 Task: Remove review limits from all repositories.
Action: Mouse moved to (960, 81)
Screenshot: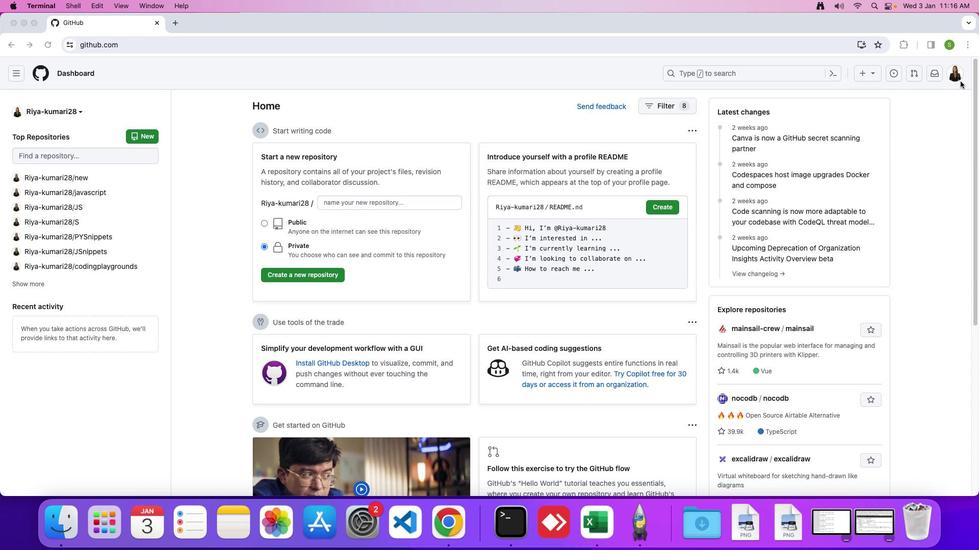 
Action: Mouse pressed left at (960, 81)
Screenshot: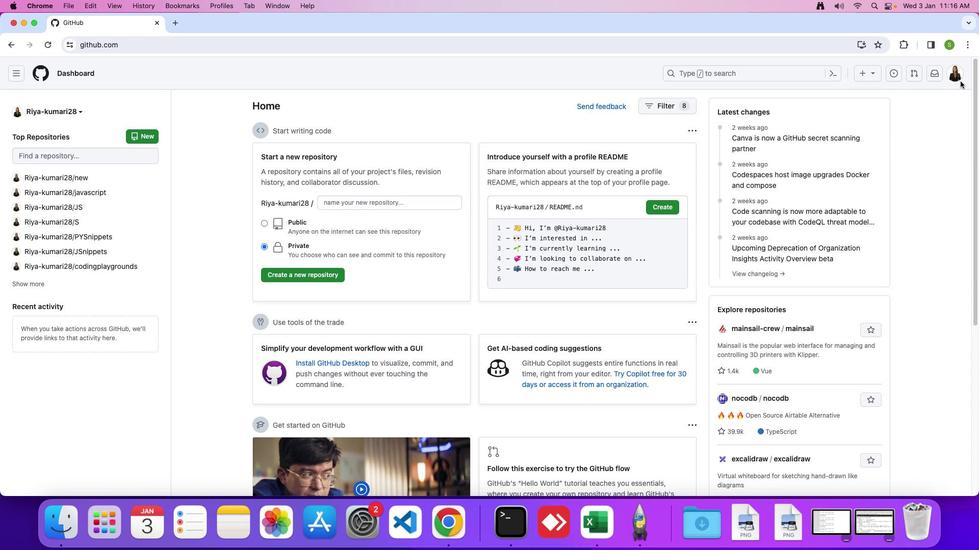 
Action: Mouse moved to (955, 75)
Screenshot: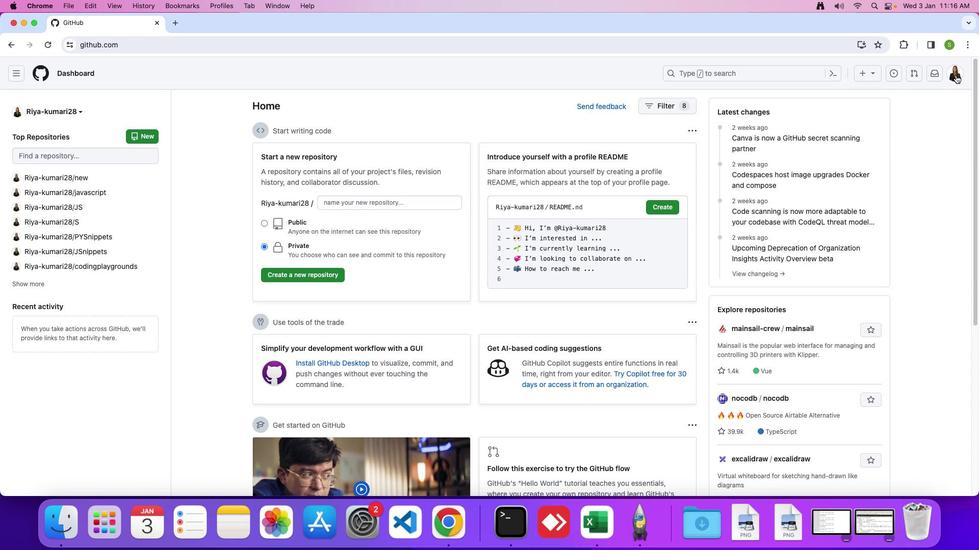 
Action: Mouse pressed left at (955, 75)
Screenshot: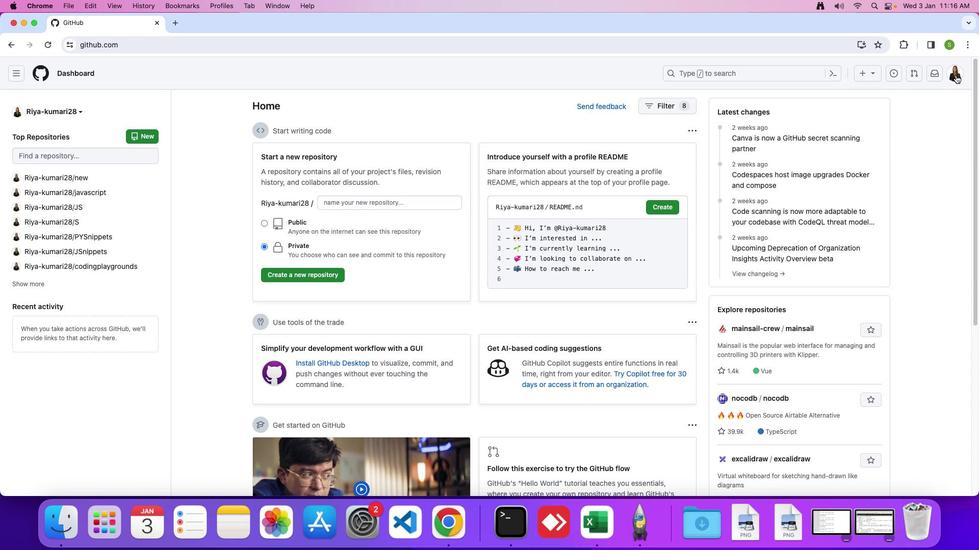 
Action: Mouse moved to (866, 352)
Screenshot: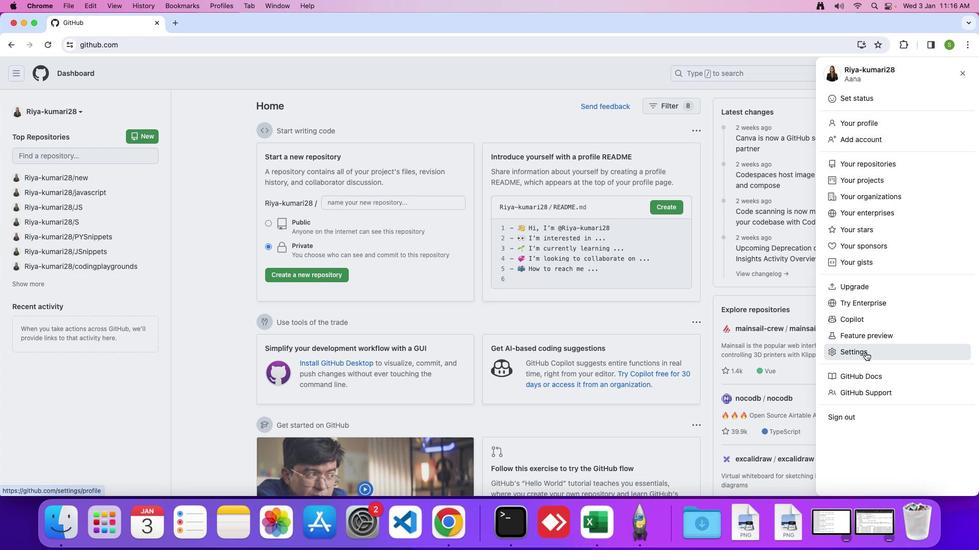 
Action: Mouse pressed left at (866, 352)
Screenshot: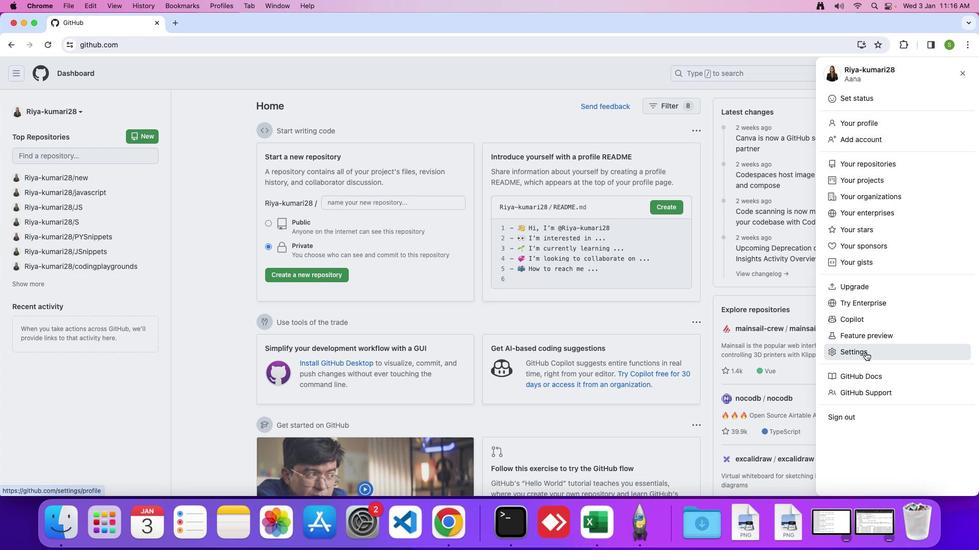 
Action: Mouse moved to (298, 368)
Screenshot: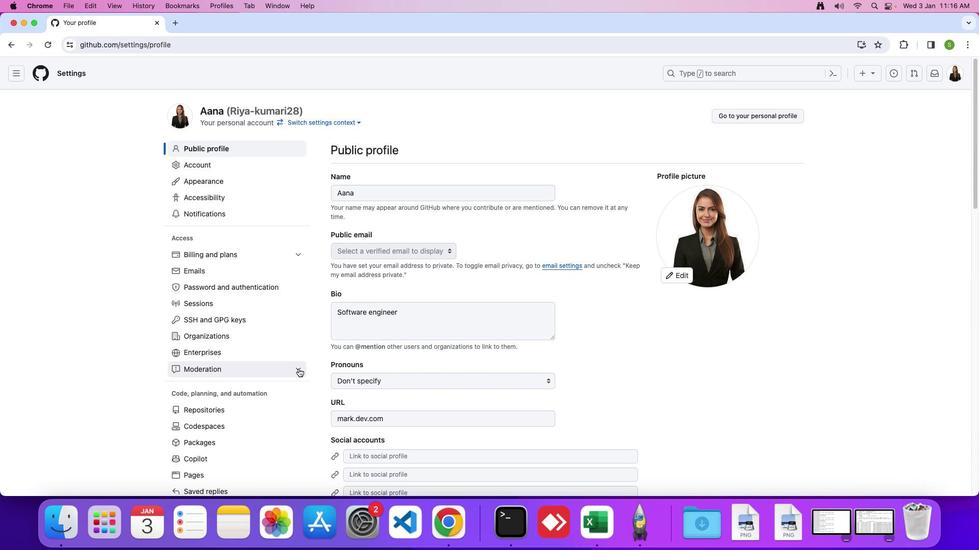 
Action: Mouse pressed left at (298, 368)
Screenshot: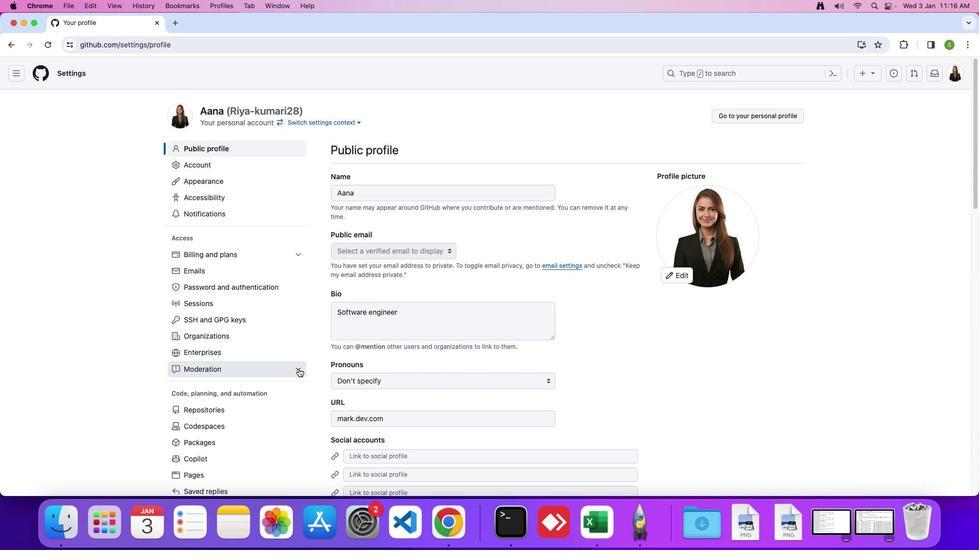 
Action: Mouse moved to (249, 414)
Screenshot: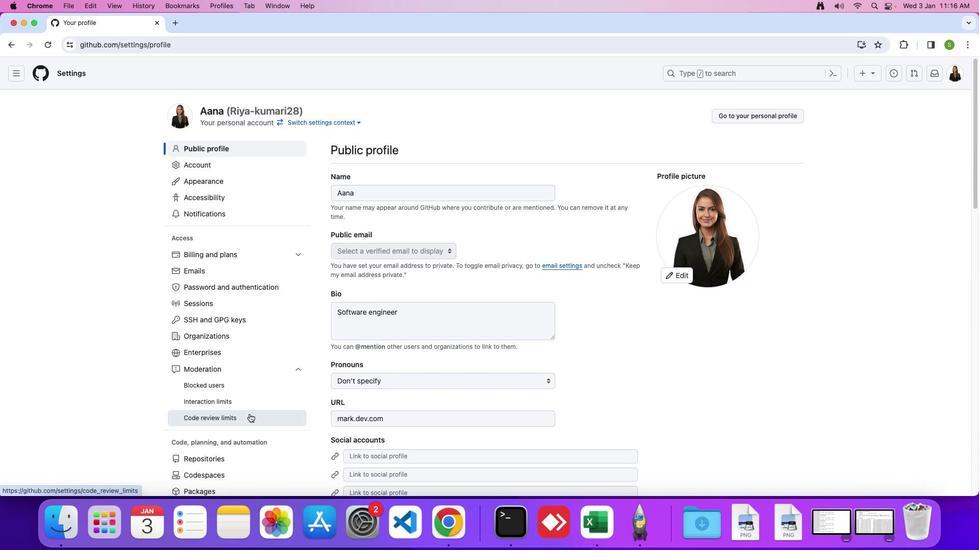 
Action: Mouse pressed left at (249, 414)
Screenshot: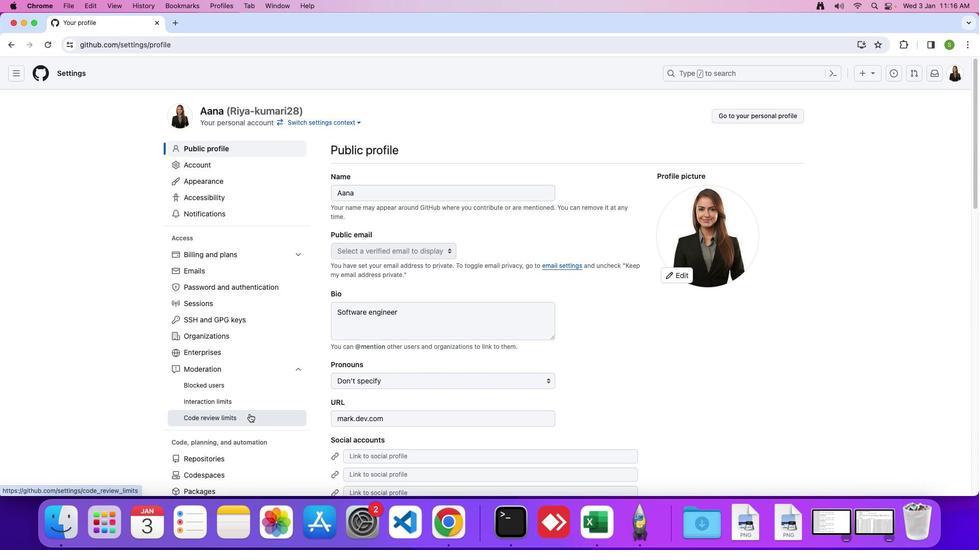 
Action: Mouse moved to (505, 256)
Screenshot: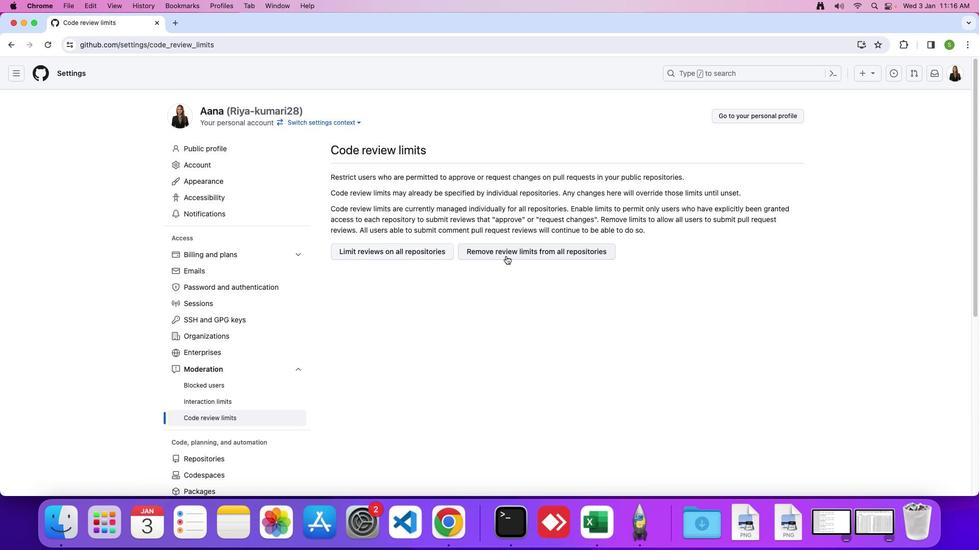 
Action: Mouse pressed left at (505, 256)
Screenshot: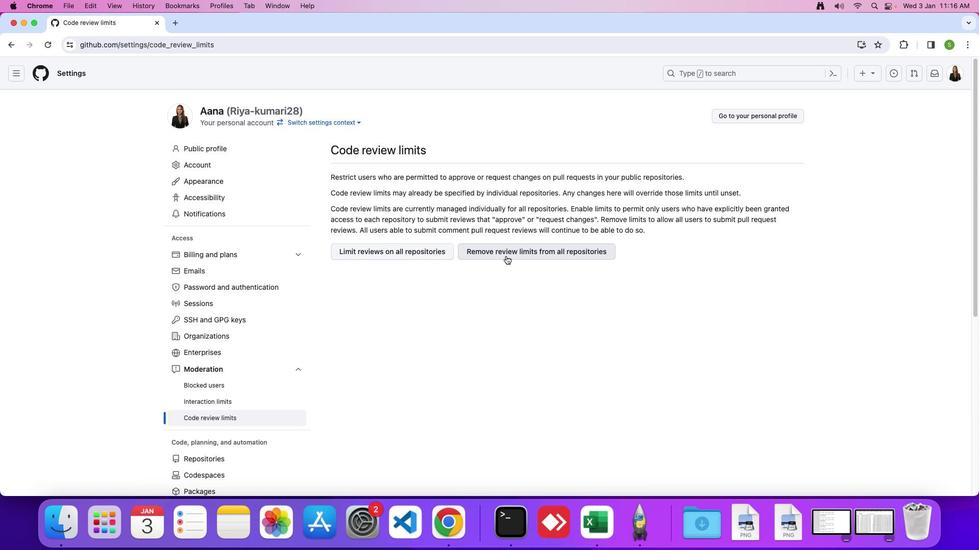
Action: Mouse moved to (505, 256)
Screenshot: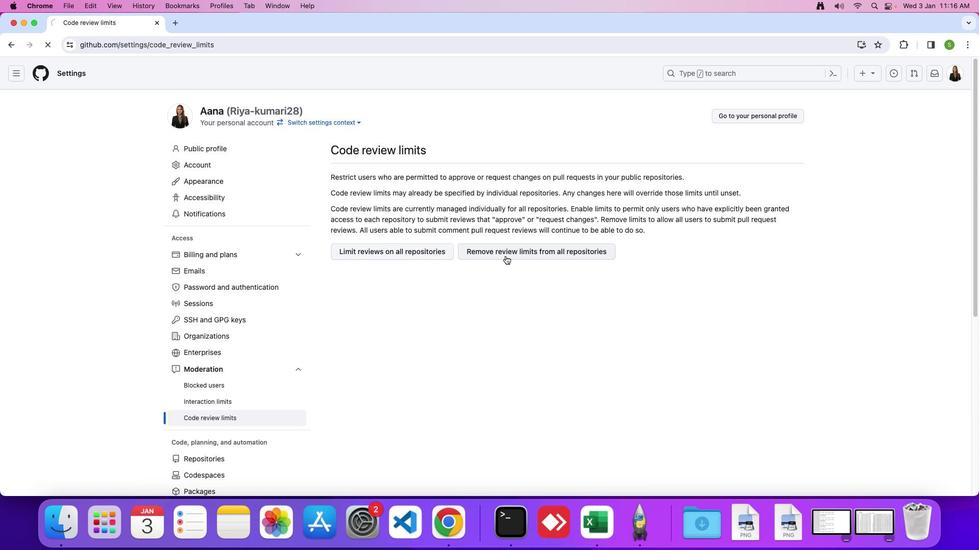 
